 Task: Look for products in the category "Men's Health" that are on sale.
Action: Mouse moved to (220, 107)
Screenshot: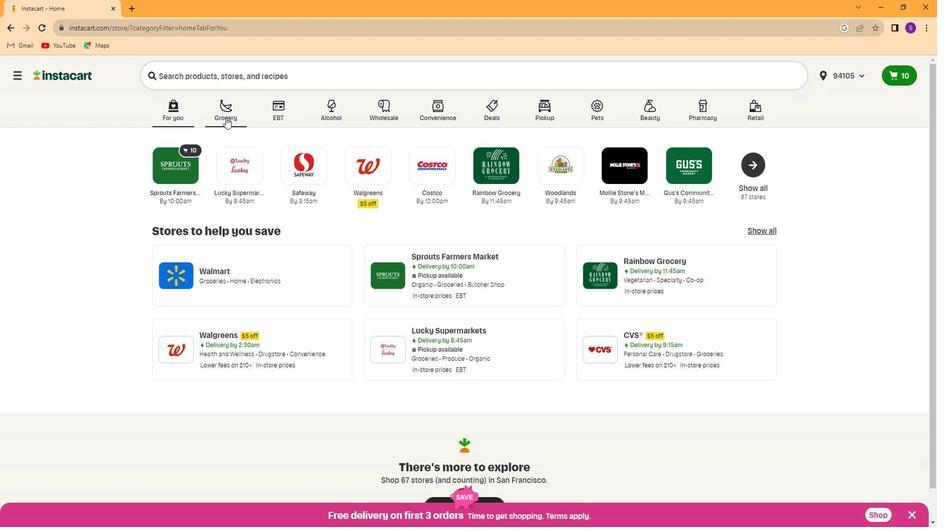 
Action: Mouse pressed left at (220, 107)
Screenshot: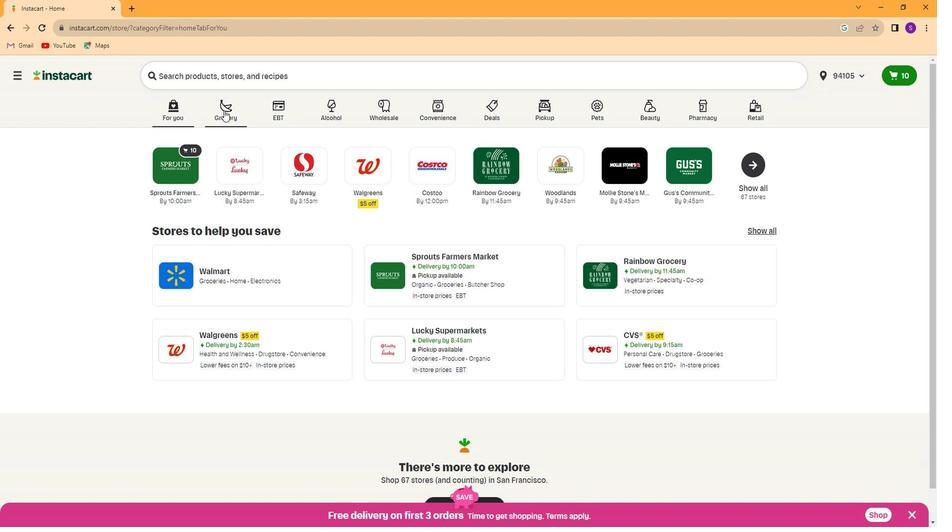 
Action: Mouse moved to (718, 157)
Screenshot: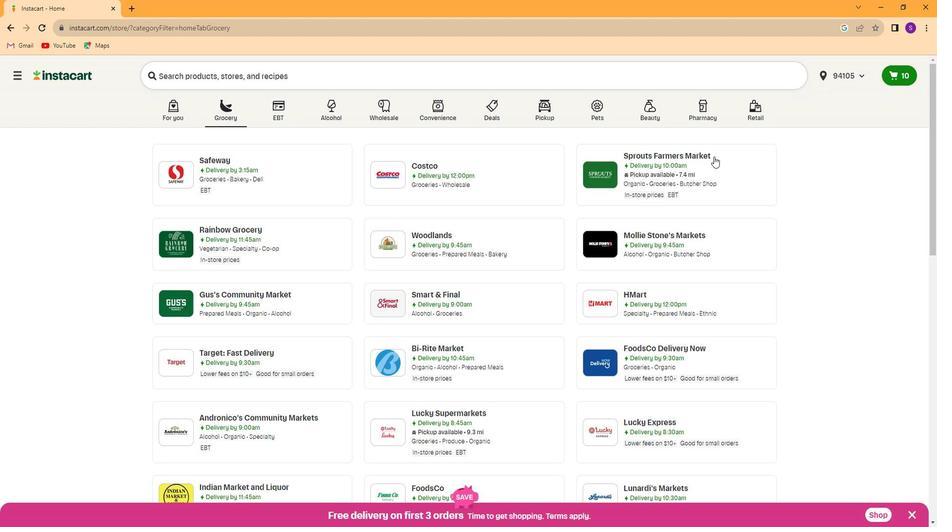 
Action: Mouse pressed left at (718, 157)
Screenshot: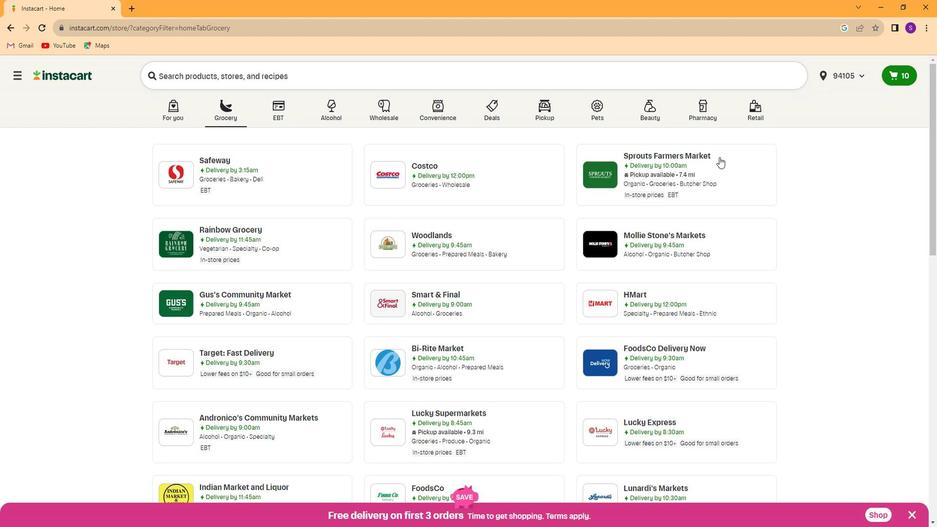 
Action: Mouse moved to (62, 335)
Screenshot: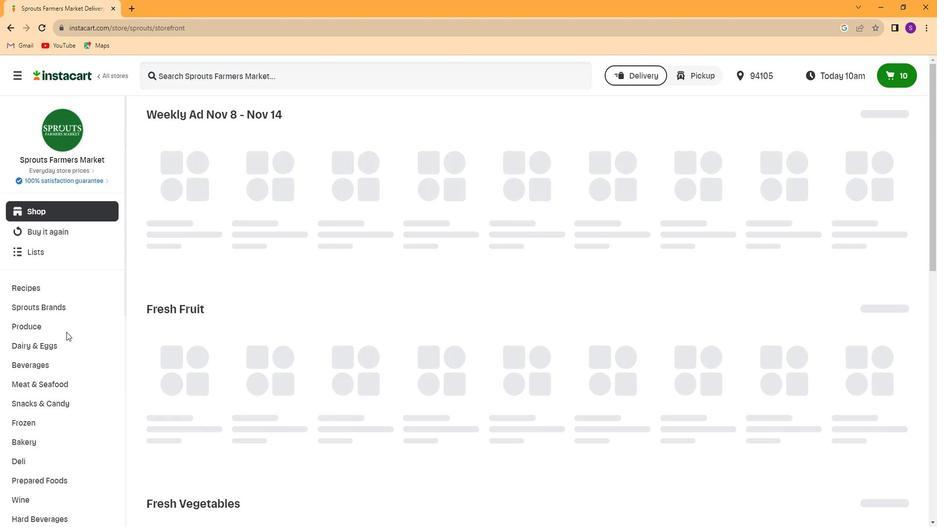 
Action: Mouse scrolled (62, 335) with delta (0, 0)
Screenshot: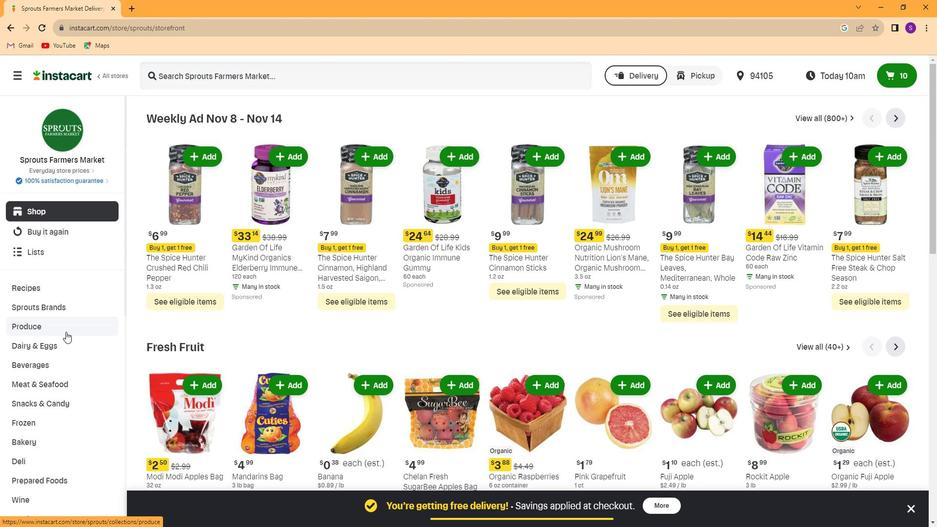 
Action: Mouse scrolled (62, 335) with delta (0, 0)
Screenshot: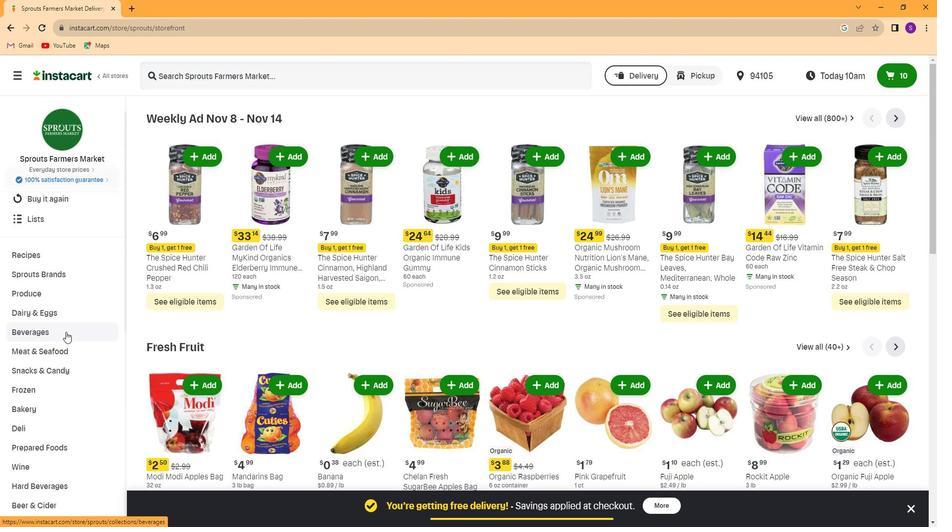 
Action: Mouse scrolled (62, 335) with delta (0, 0)
Screenshot: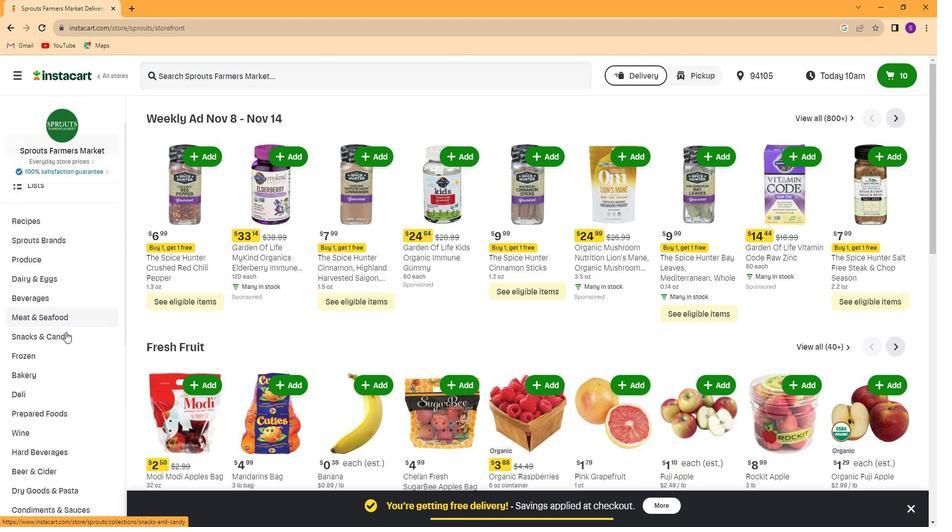 
Action: Mouse scrolled (62, 335) with delta (0, 0)
Screenshot: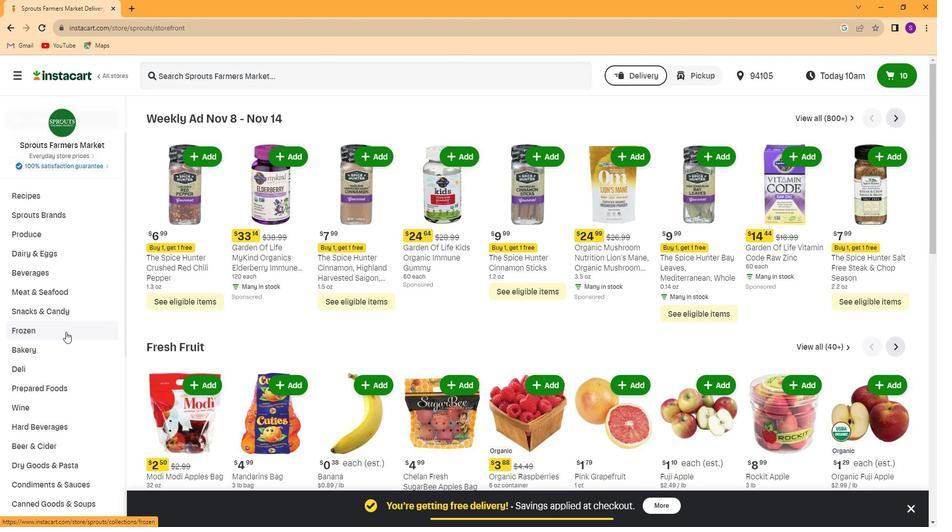 
Action: Mouse scrolled (62, 335) with delta (0, 0)
Screenshot: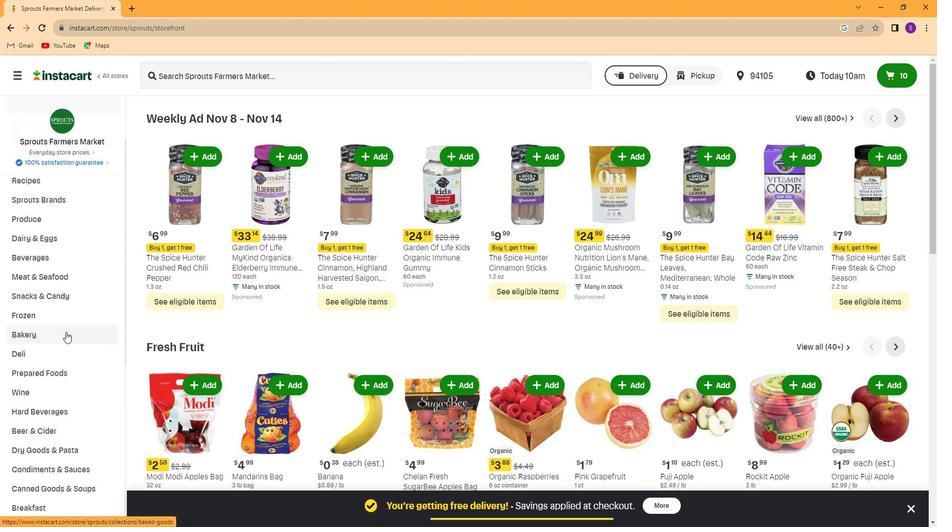 
Action: Mouse scrolled (62, 335) with delta (0, 0)
Screenshot: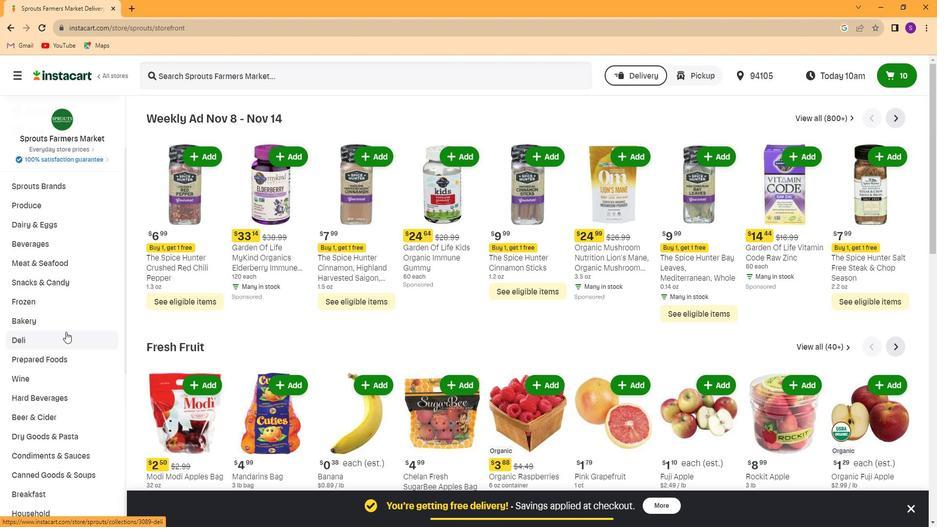 
Action: Mouse scrolled (62, 335) with delta (0, 0)
Screenshot: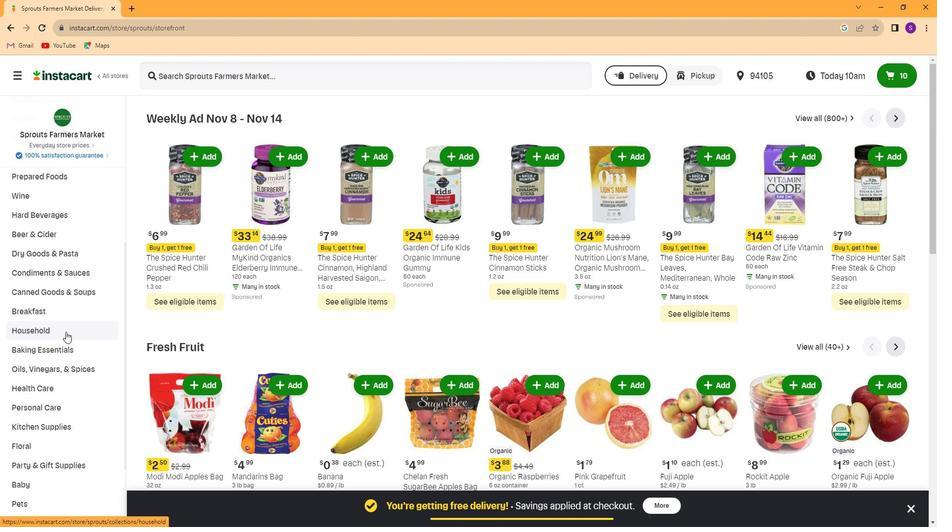 
Action: Mouse scrolled (62, 335) with delta (0, 0)
Screenshot: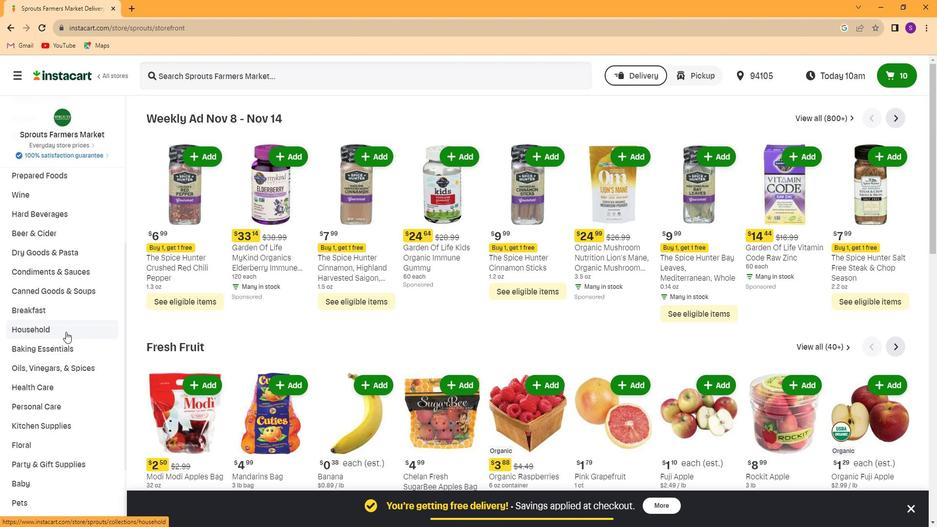 
Action: Mouse scrolled (62, 335) with delta (0, 0)
Screenshot: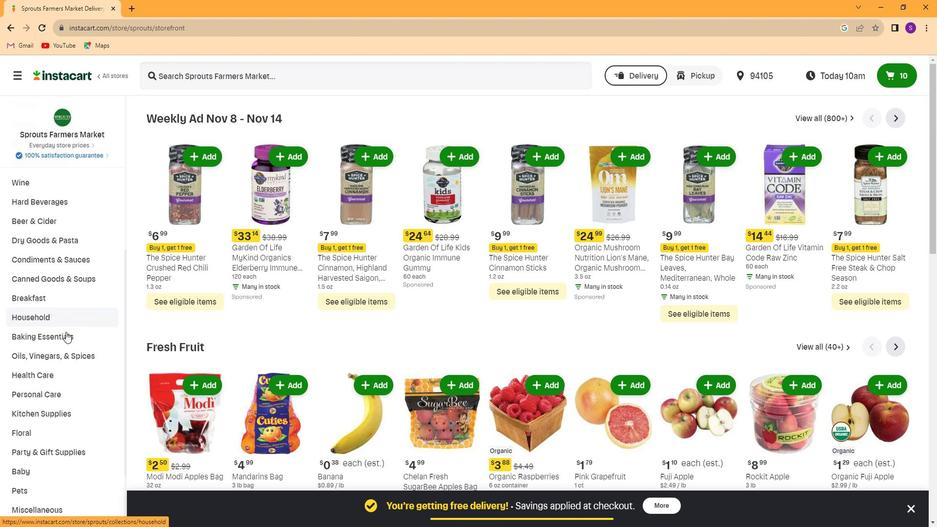 
Action: Mouse scrolled (62, 335) with delta (0, 0)
Screenshot: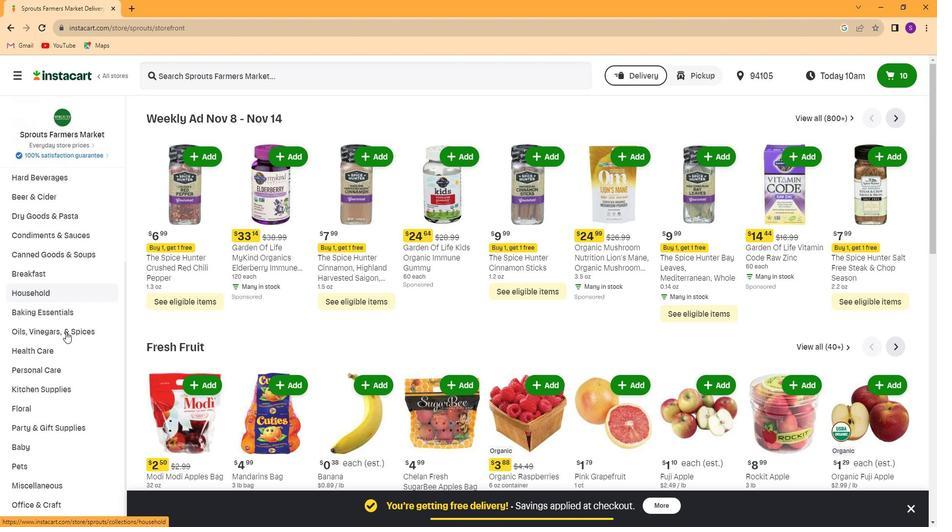 
Action: Mouse scrolled (62, 335) with delta (0, 0)
Screenshot: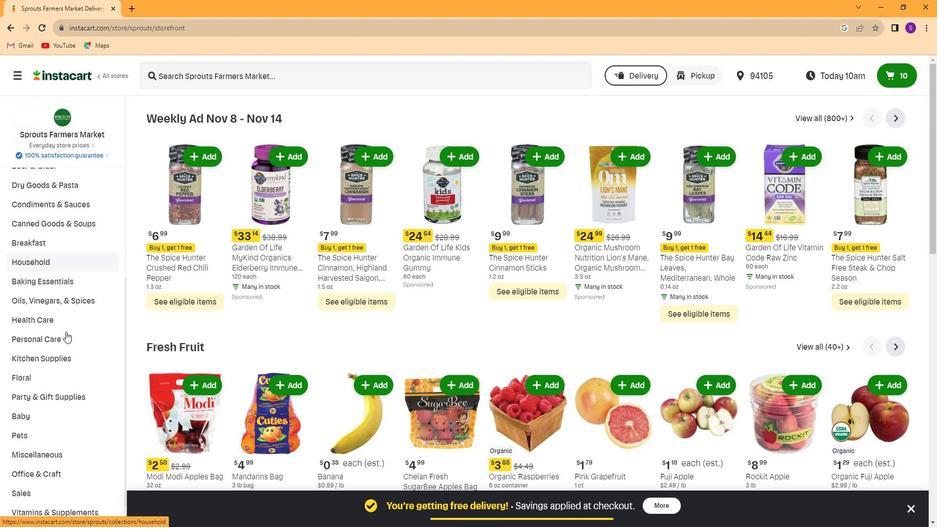 
Action: Mouse scrolled (62, 335) with delta (0, 0)
Screenshot: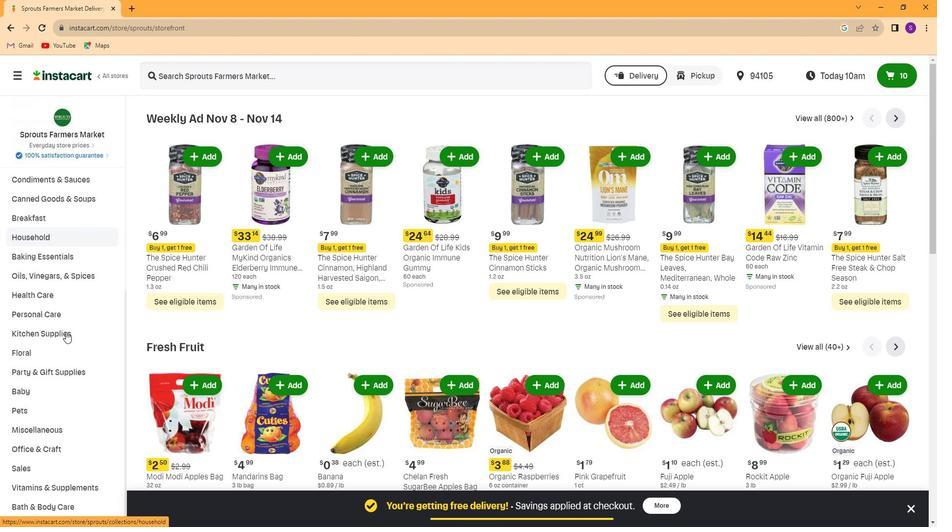 
Action: Mouse scrolled (62, 335) with delta (0, 0)
Screenshot: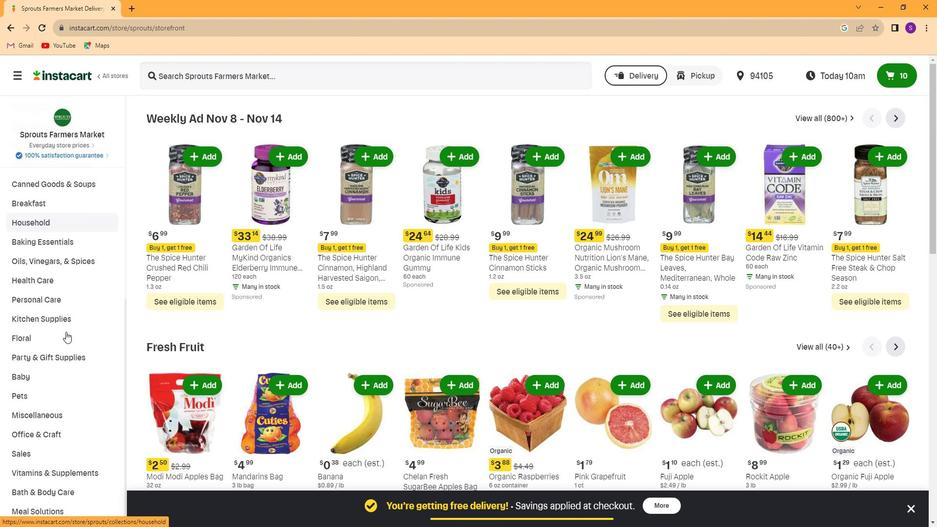 
Action: Mouse moved to (78, 474)
Screenshot: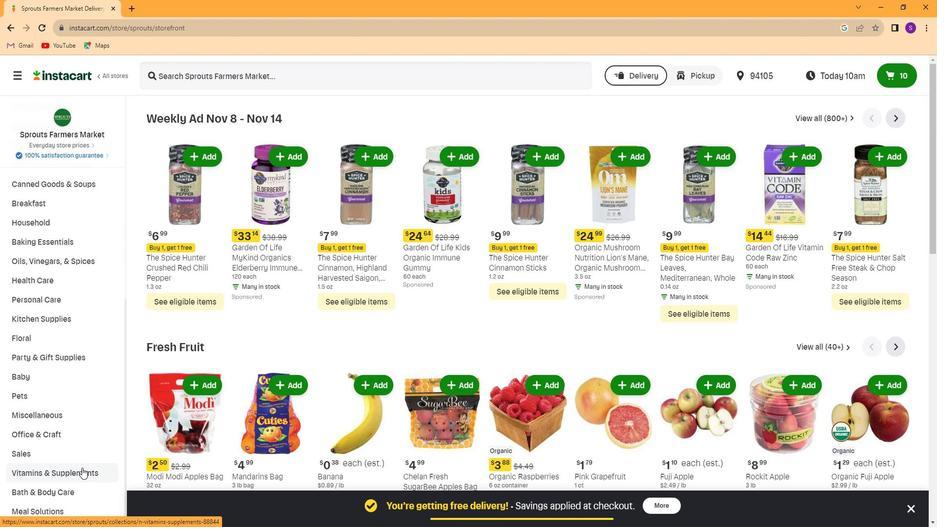 
Action: Mouse pressed left at (78, 474)
Screenshot: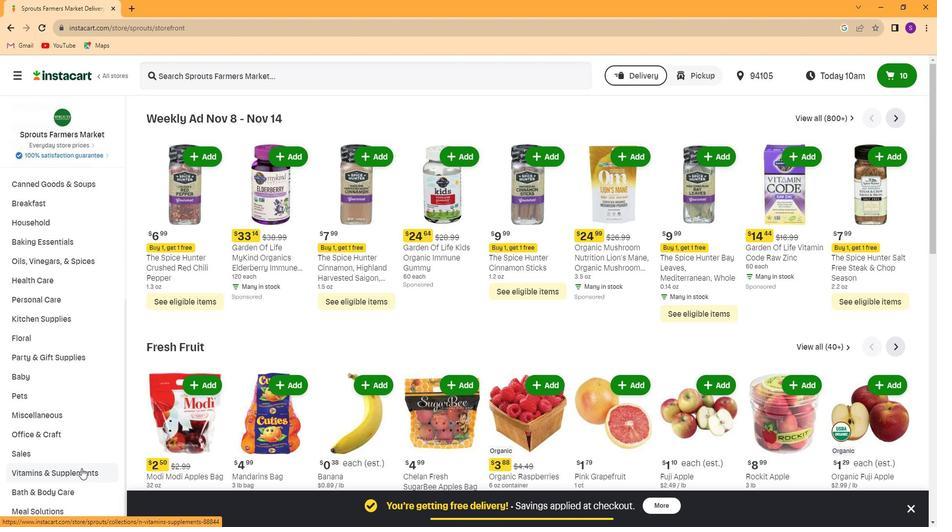 
Action: Mouse moved to (74, 484)
Screenshot: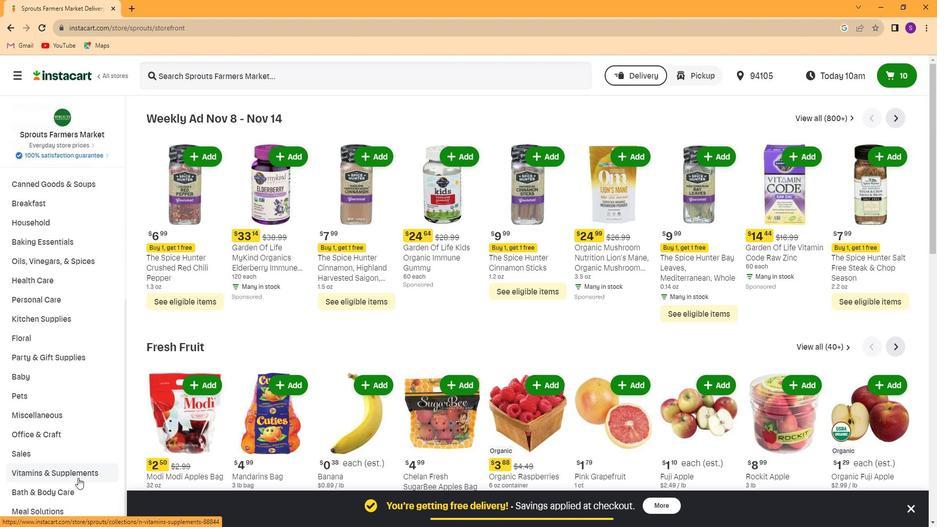 
Action: Mouse pressed left at (74, 484)
Screenshot: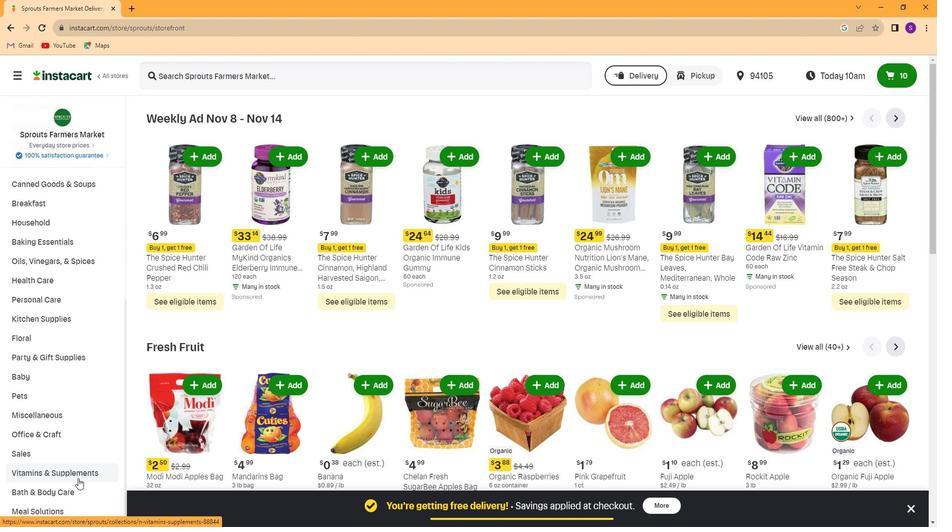 
Action: Mouse moved to (54, 394)
Screenshot: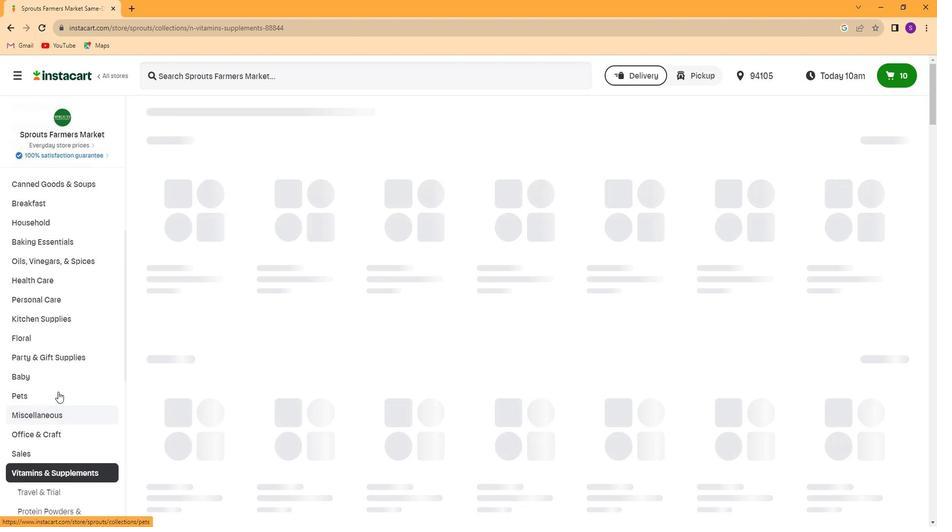 
Action: Mouse scrolled (54, 393) with delta (0, 0)
Screenshot: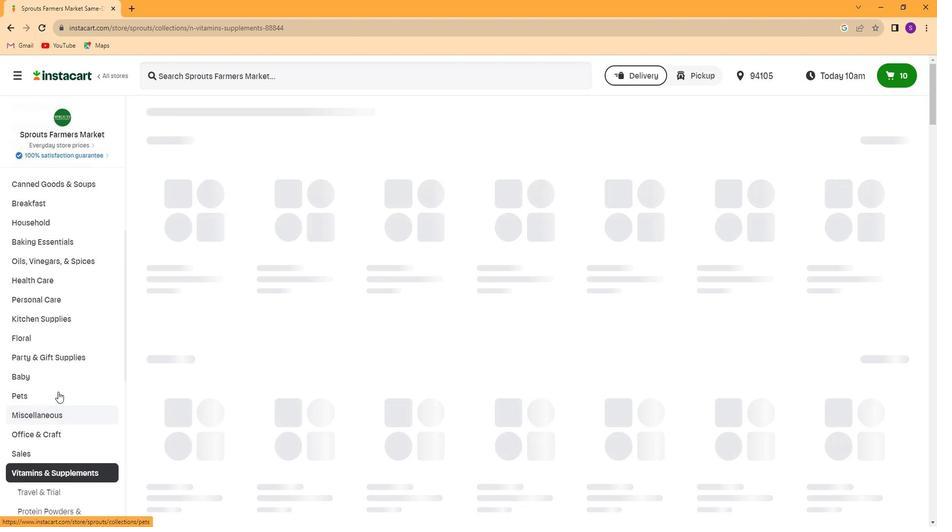 
Action: Mouse moved to (55, 385)
Screenshot: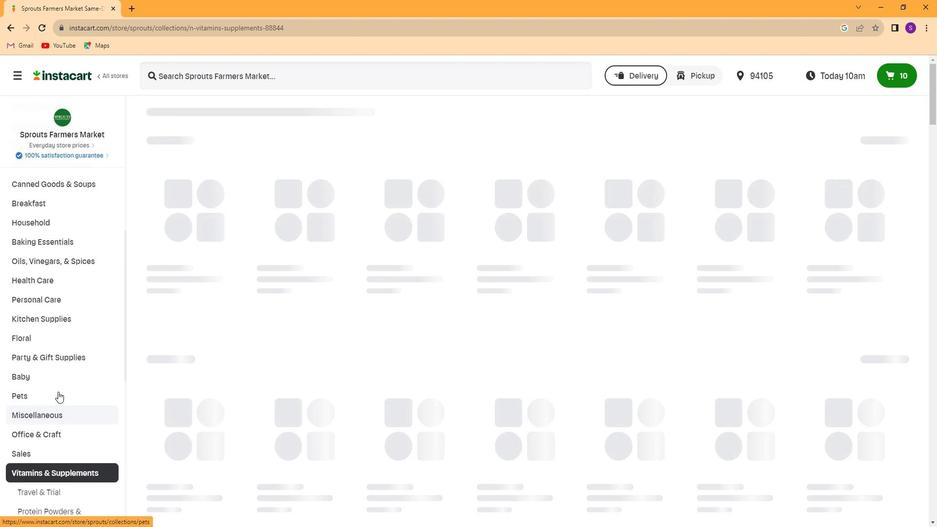 
Action: Mouse scrolled (55, 385) with delta (0, 0)
Screenshot: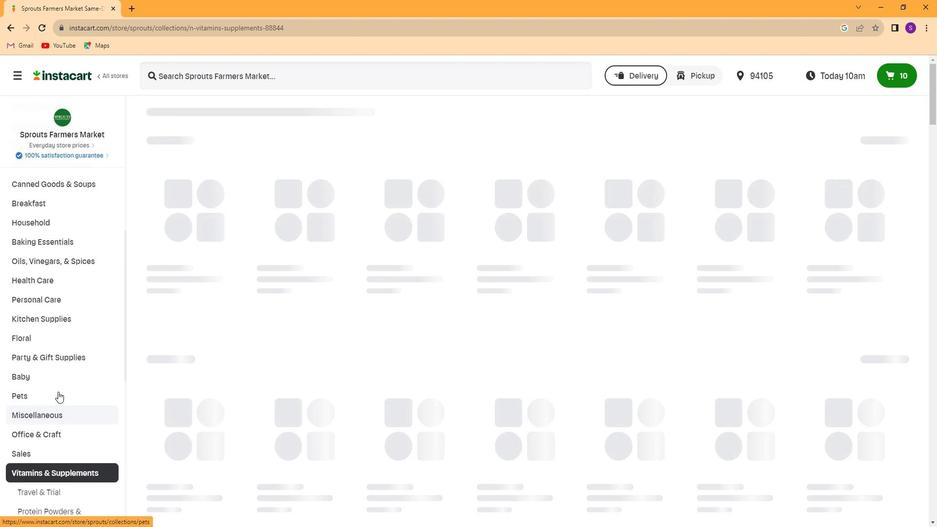 
Action: Mouse moved to (56, 382)
Screenshot: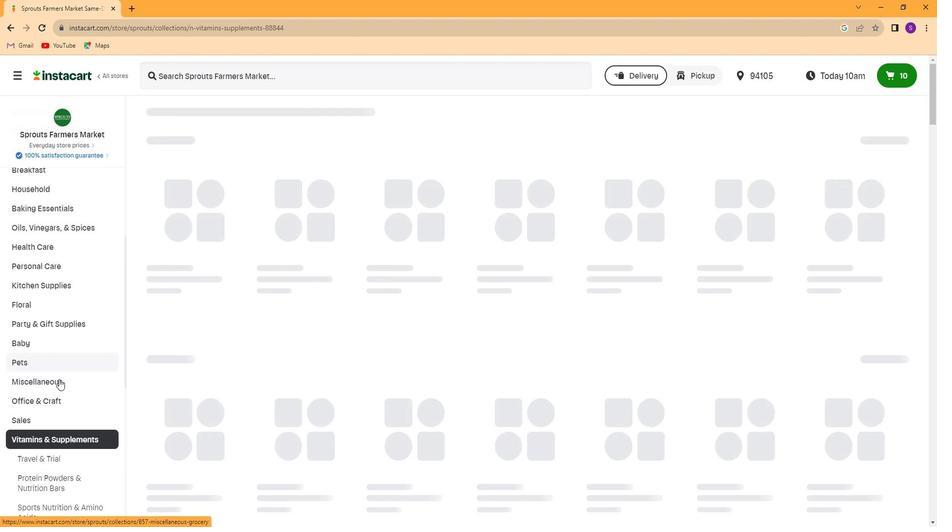 
Action: Mouse scrolled (56, 382) with delta (0, 0)
Screenshot: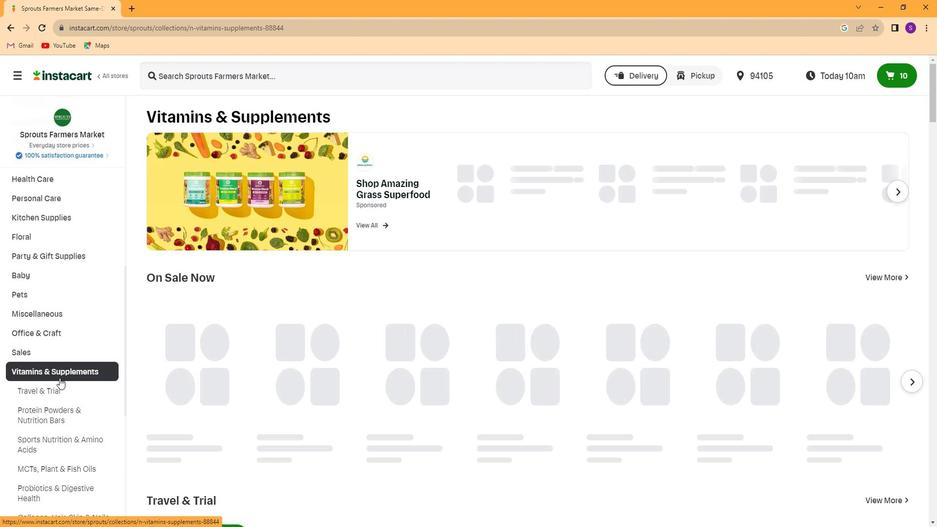 
Action: Mouse scrolled (56, 382) with delta (0, 0)
Screenshot: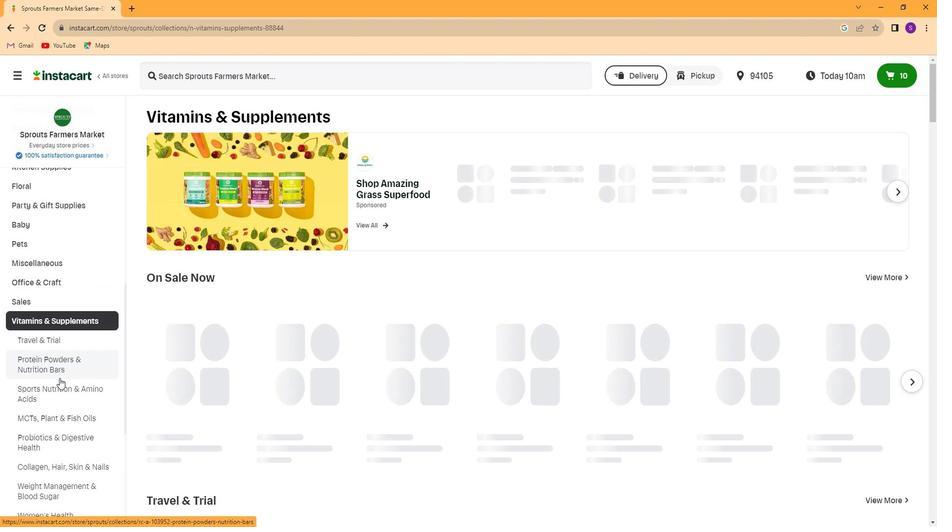 
Action: Mouse scrolled (56, 382) with delta (0, 0)
Screenshot: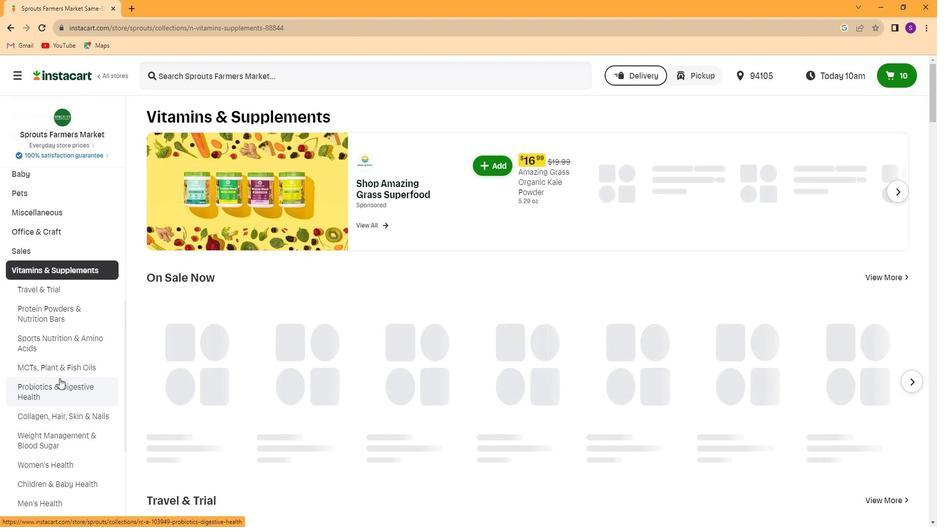 
Action: Mouse scrolled (56, 382) with delta (0, 0)
Screenshot: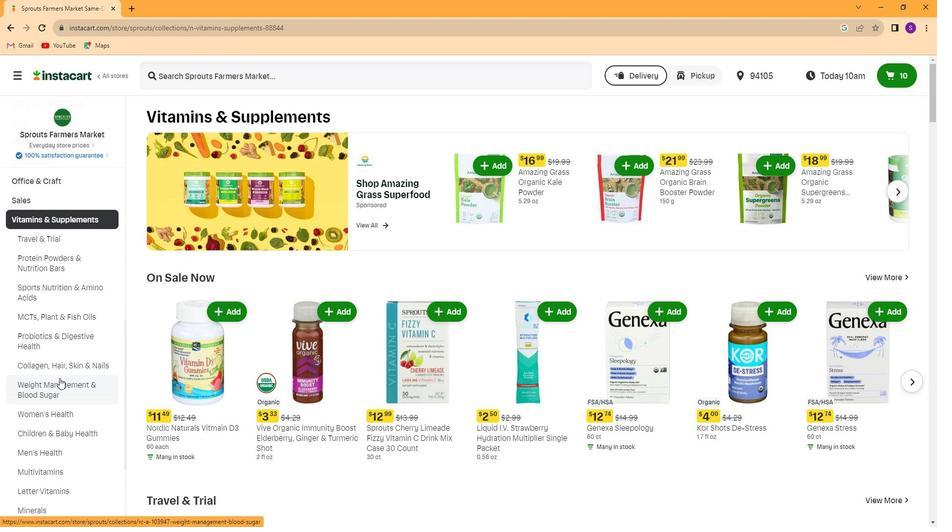 
Action: Mouse moved to (67, 407)
Screenshot: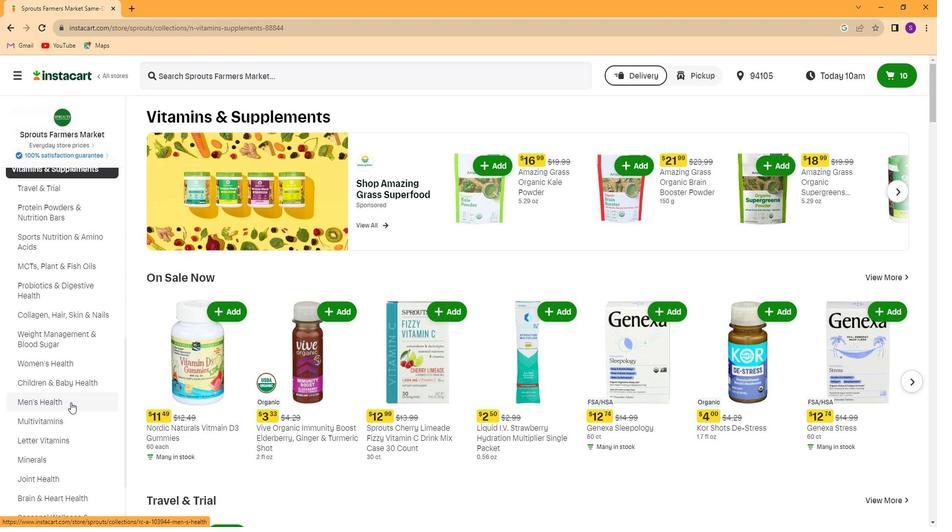 
Action: Mouse pressed left at (67, 407)
Screenshot: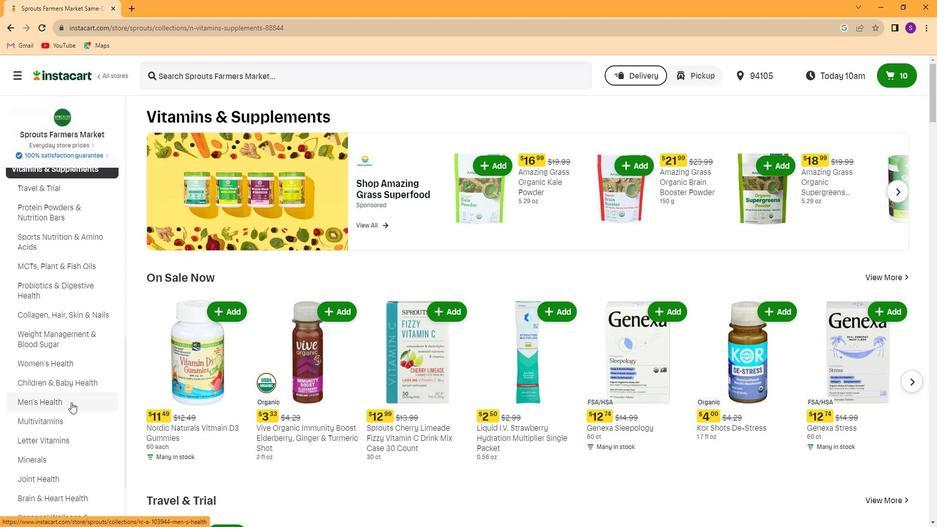 
Action: Mouse moved to (168, 160)
Screenshot: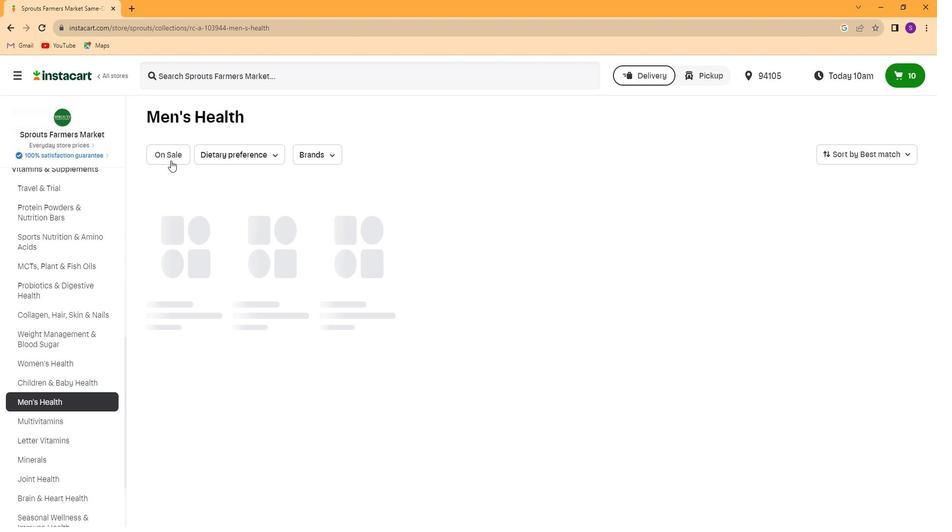 
Action: Mouse pressed left at (168, 160)
Screenshot: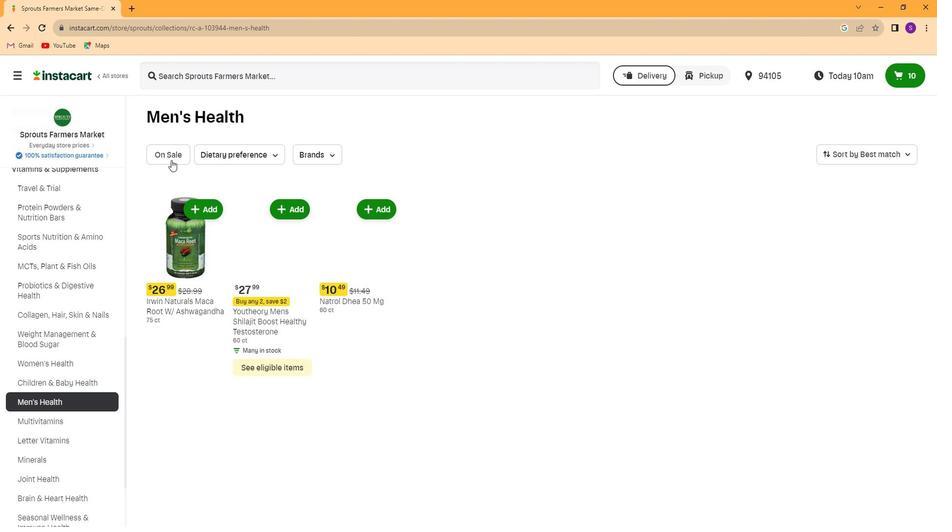 
Action: Mouse moved to (498, 351)
Screenshot: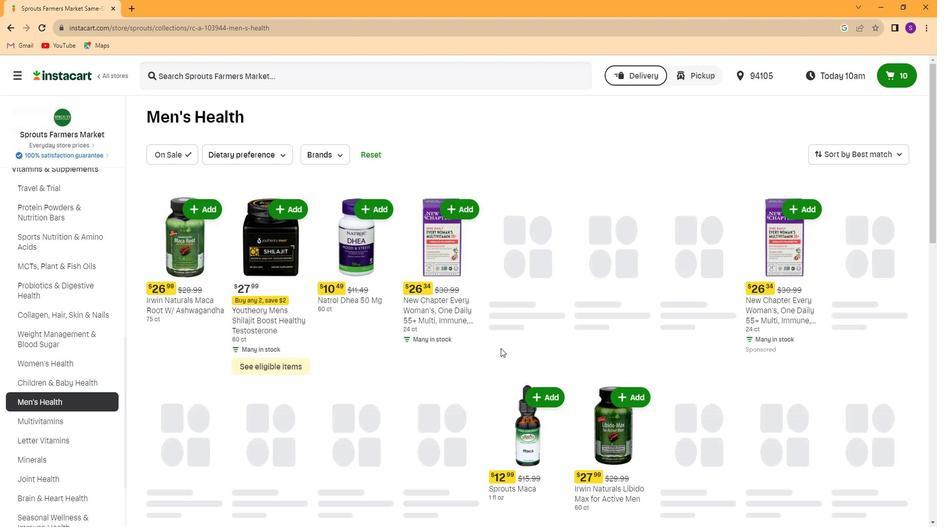 
